 Task: Use Ship in Heavy Sea Effect in this video Movie B.mp4
Action: Mouse pressed left at (316, 147)
Screenshot: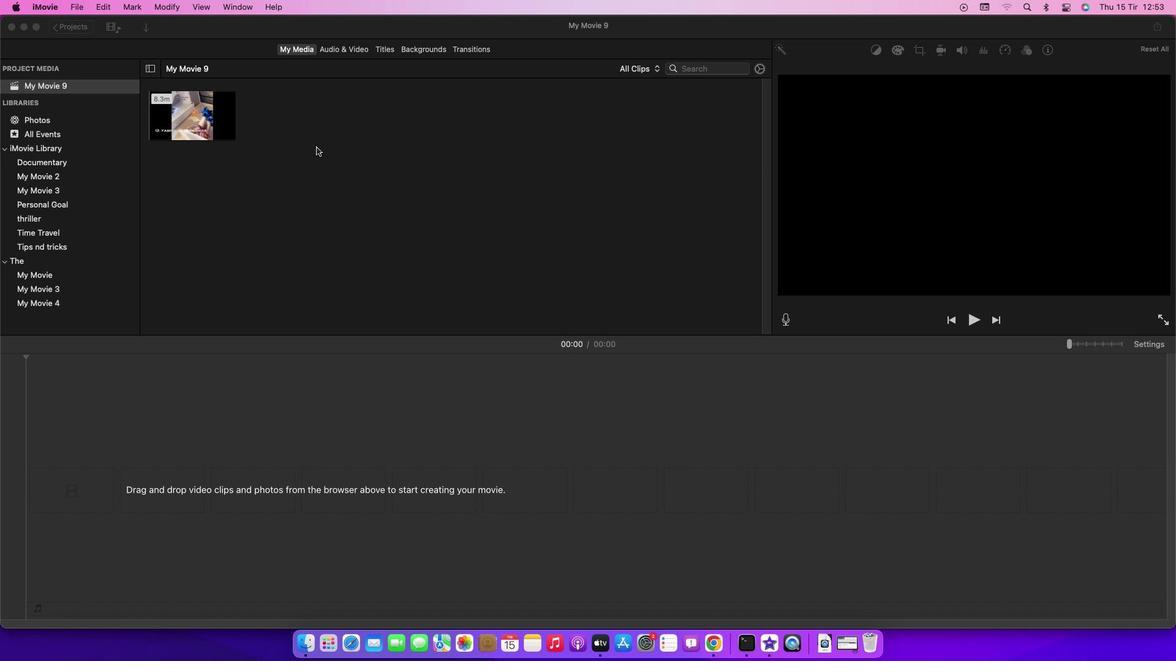 
Action: Mouse moved to (186, 118)
Screenshot: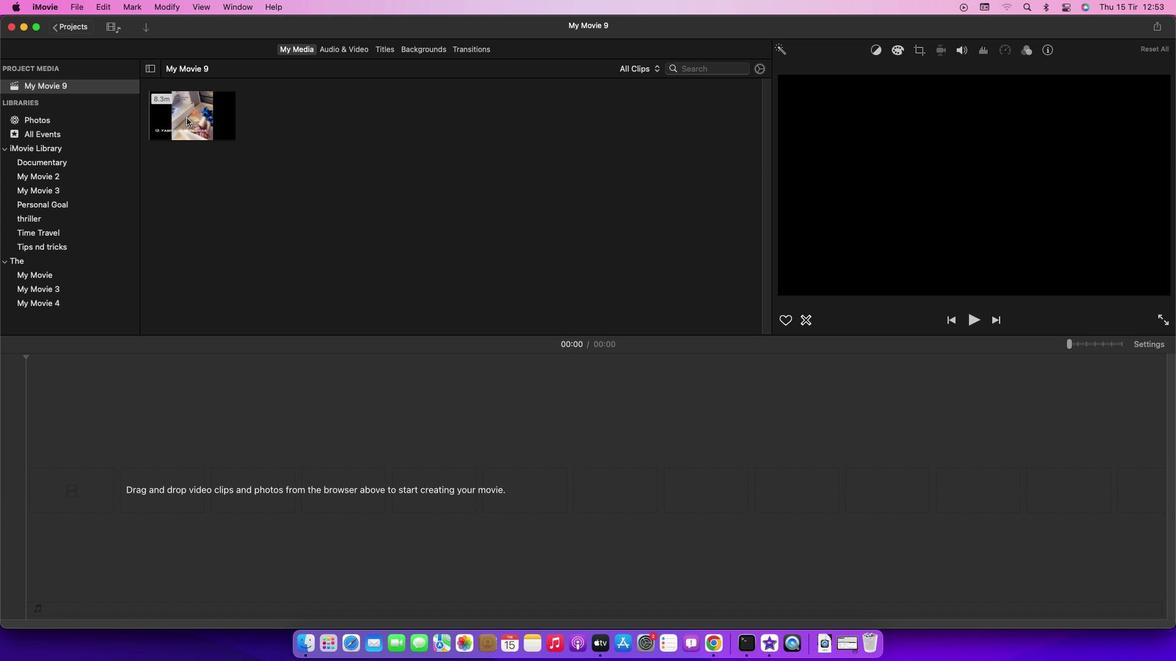 
Action: Mouse pressed left at (186, 118)
Screenshot: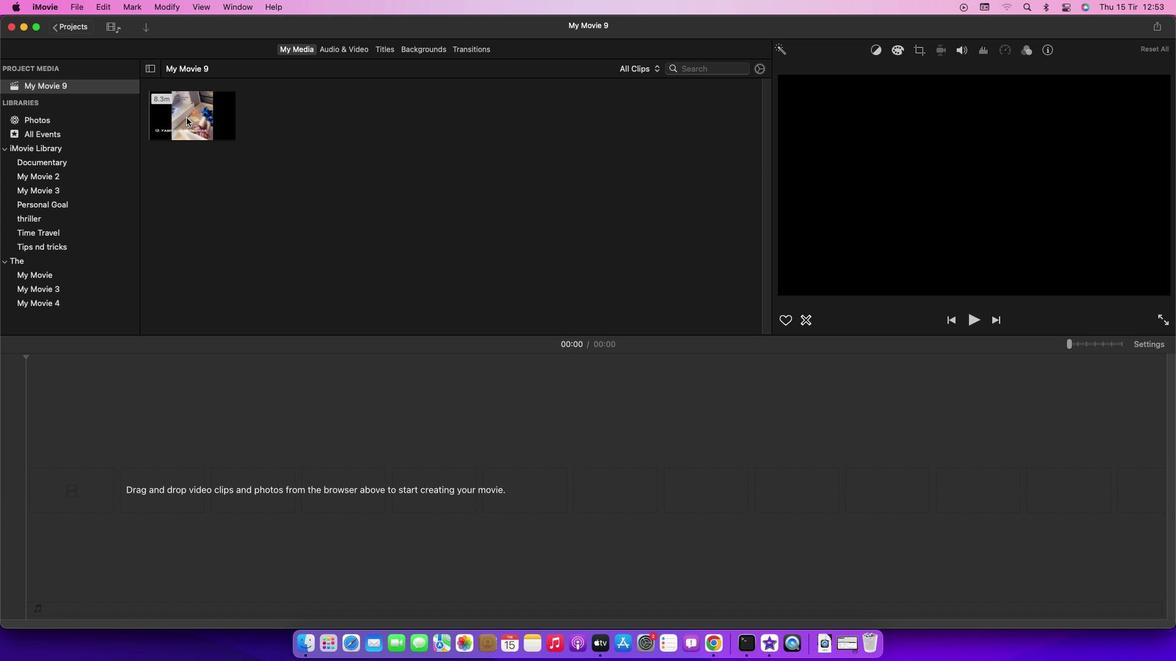 
Action: Mouse moved to (196, 109)
Screenshot: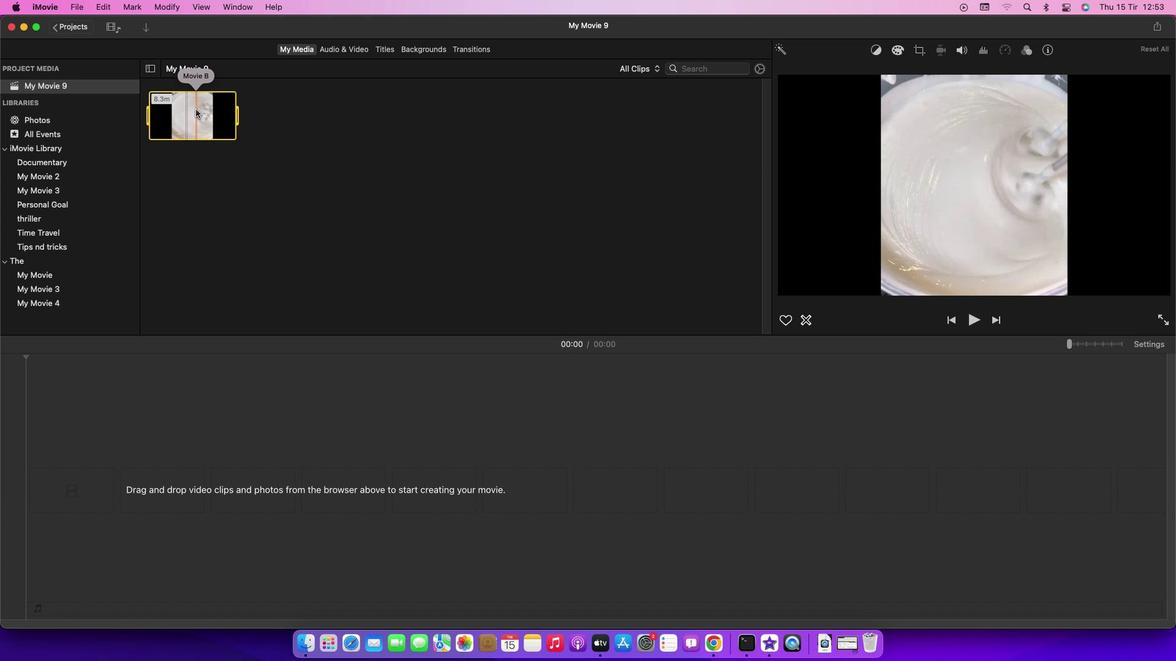 
Action: Mouse pressed left at (196, 109)
Screenshot: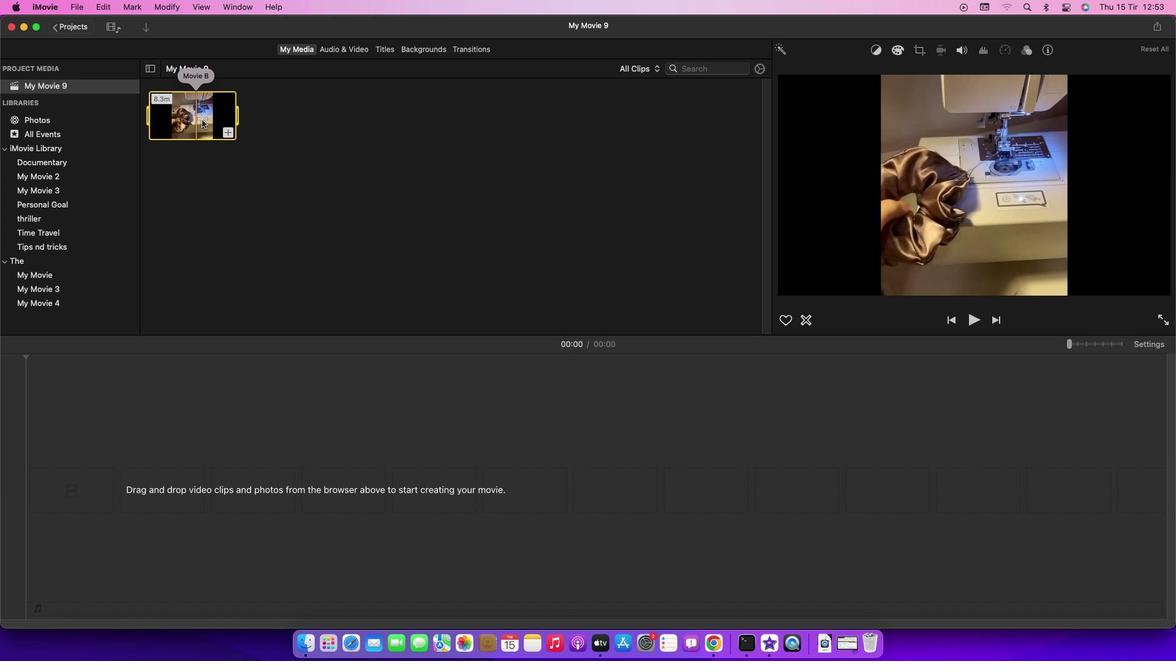 
Action: Mouse moved to (328, 44)
Screenshot: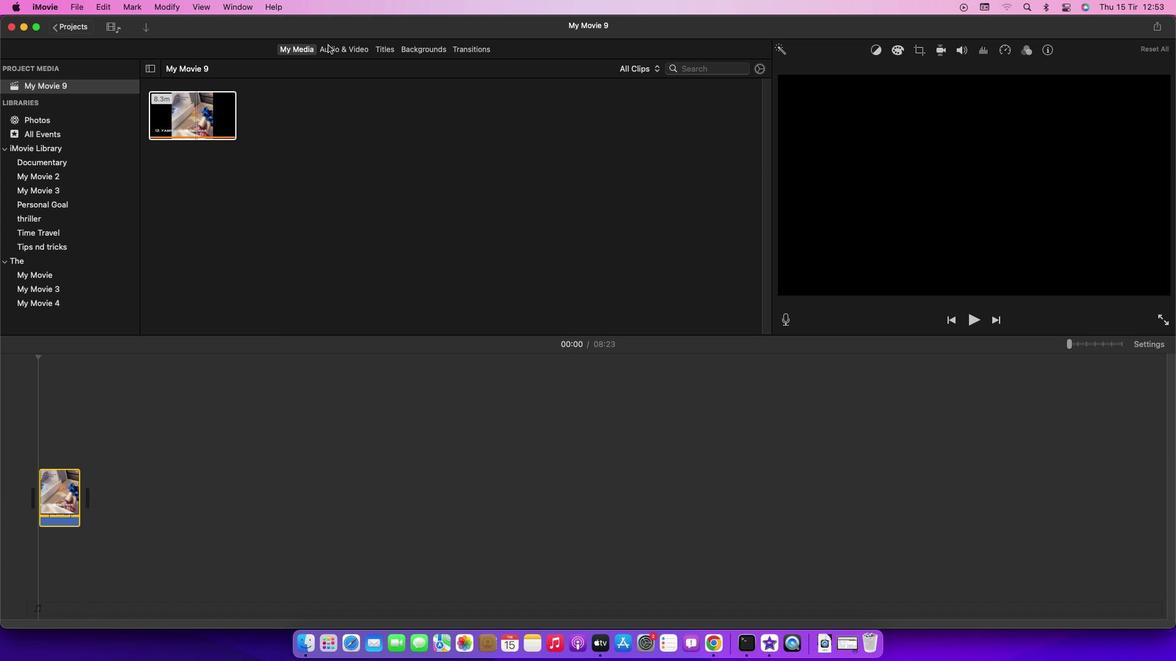 
Action: Mouse pressed left at (328, 44)
Screenshot: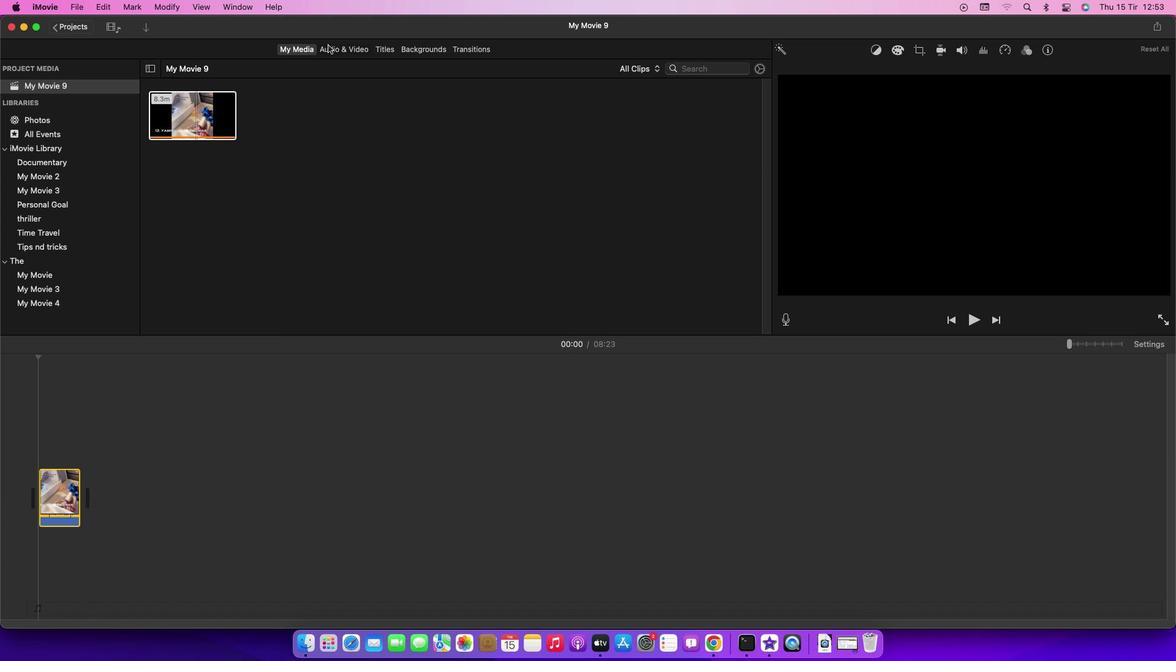 
Action: Mouse moved to (81, 117)
Screenshot: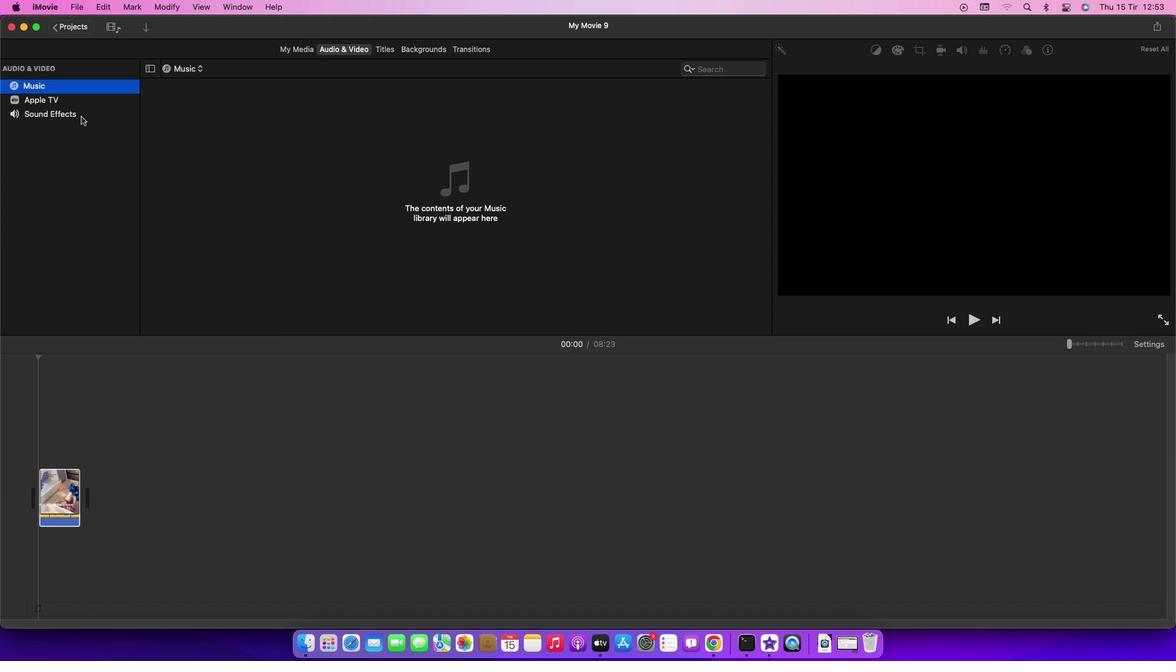 
Action: Mouse pressed left at (81, 117)
Screenshot: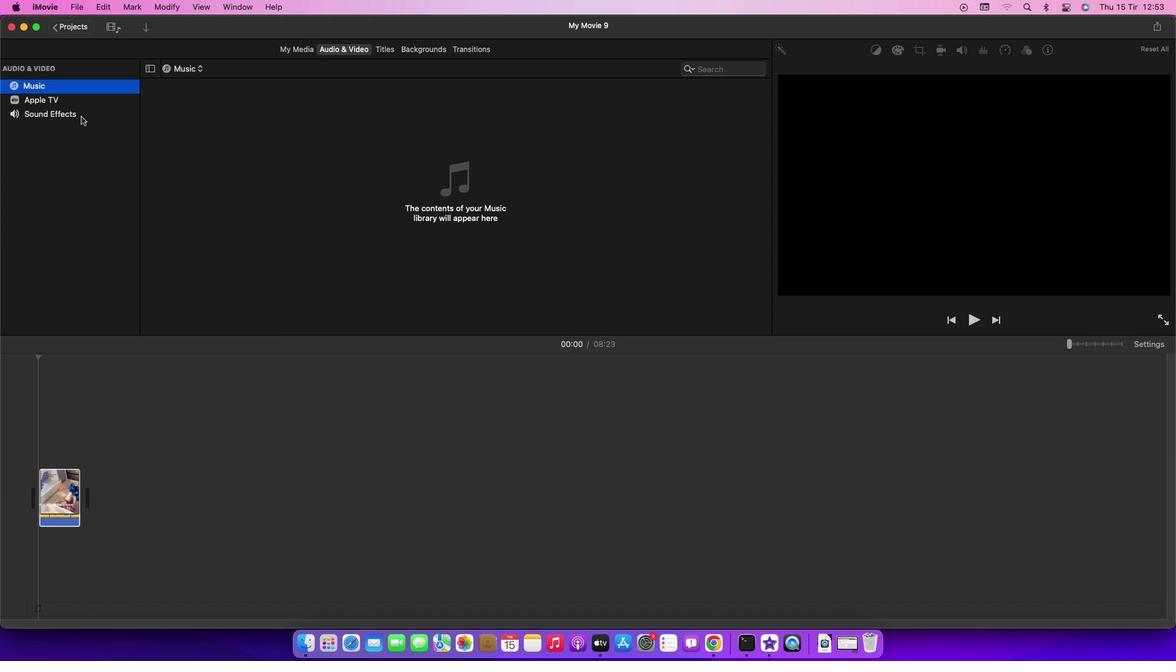 
Action: Mouse moved to (205, 317)
Screenshot: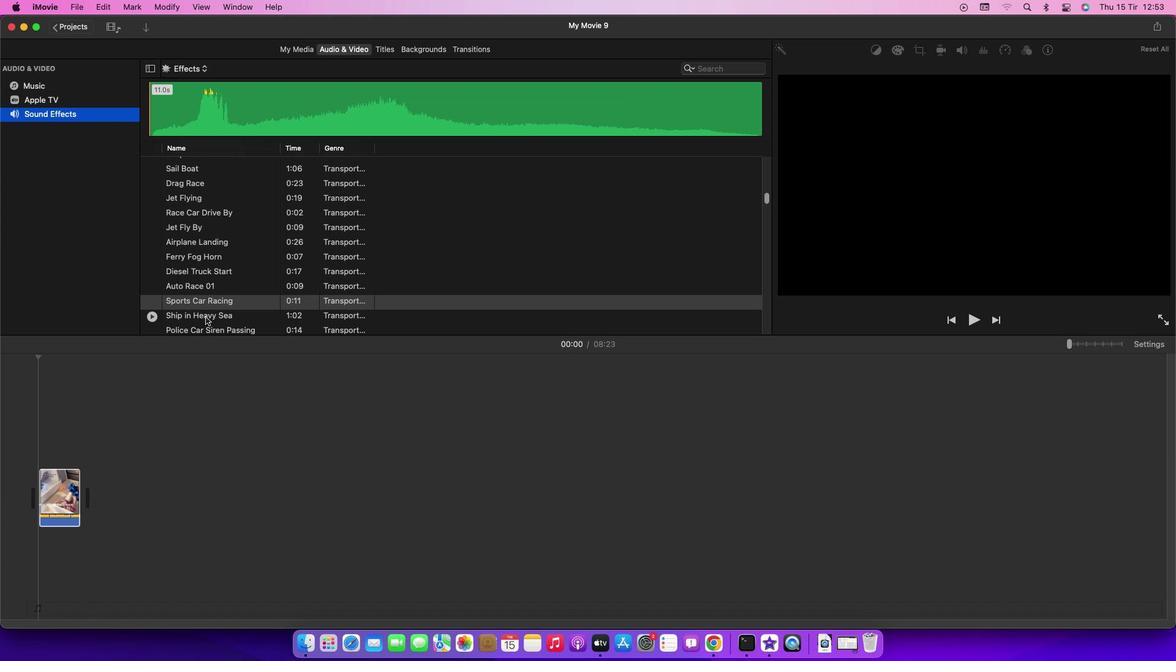 
Action: Mouse pressed left at (205, 317)
Screenshot: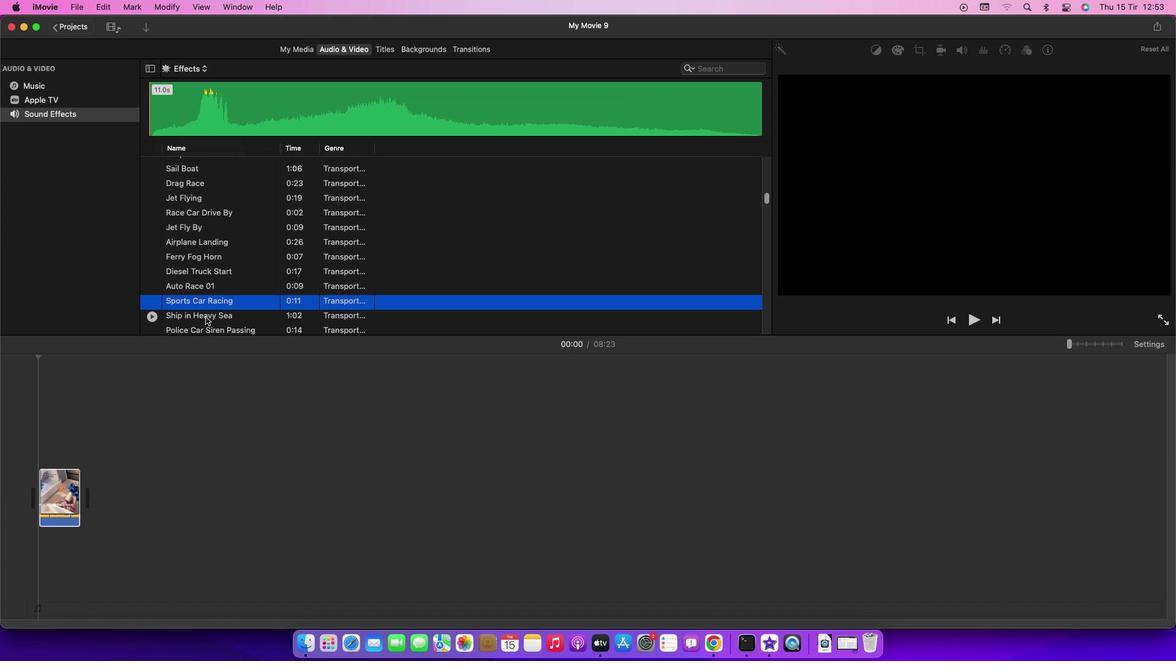 
Action: Mouse moved to (205, 316)
Screenshot: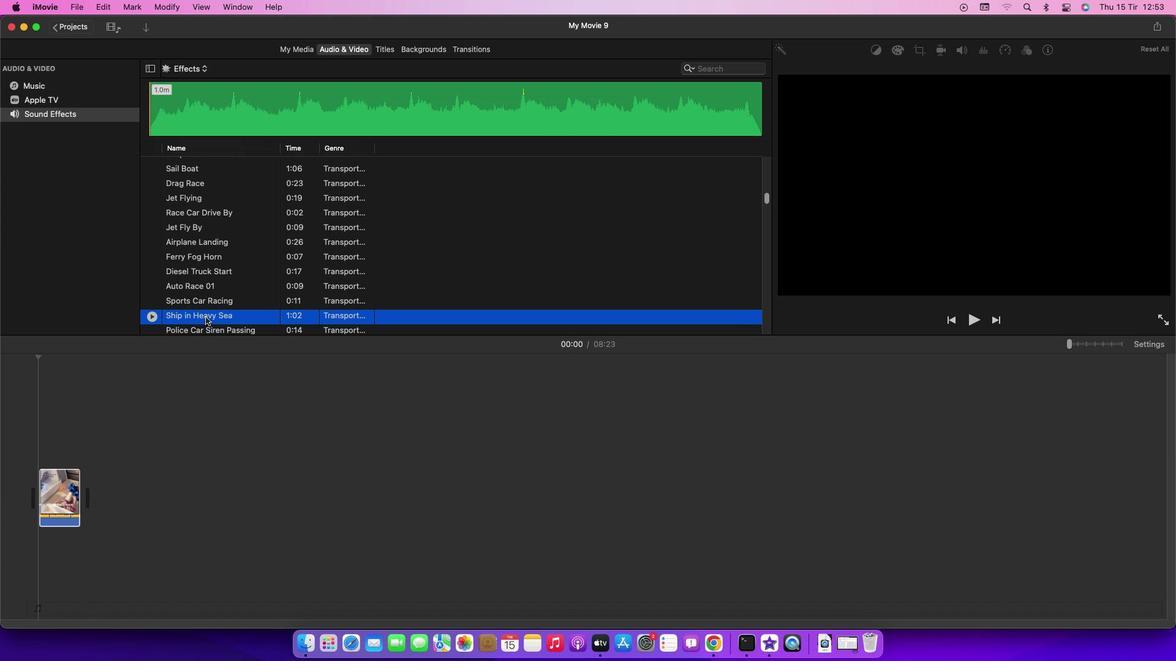 
Action: Mouse pressed left at (205, 316)
Screenshot: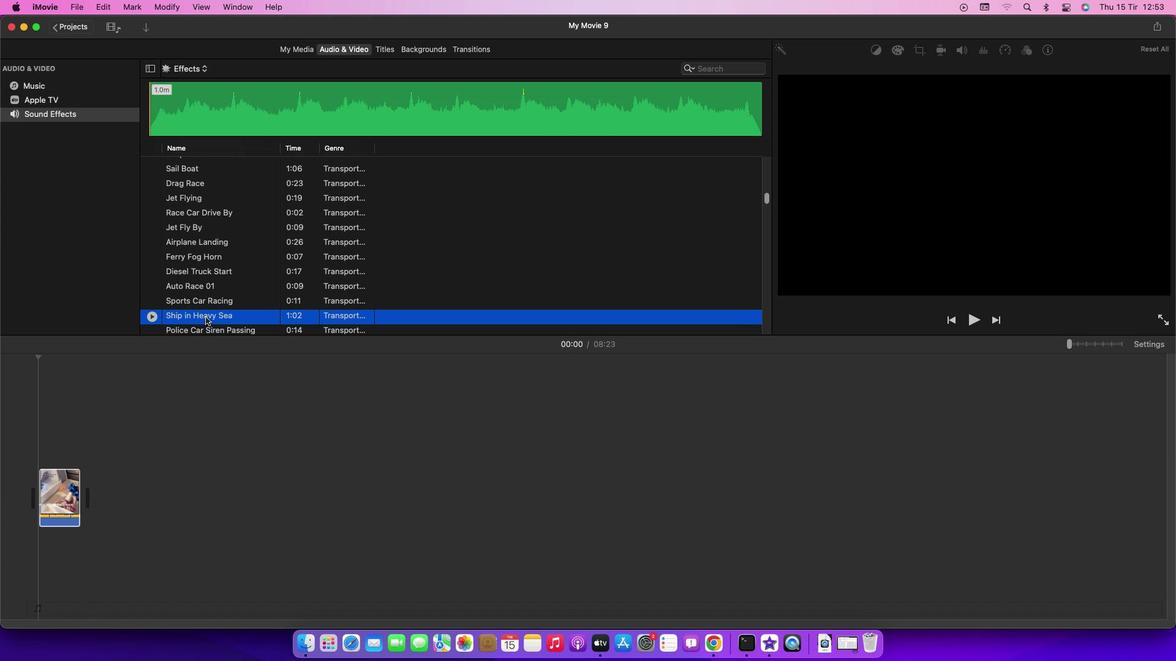 
Action: Mouse moved to (224, 503)
Screenshot: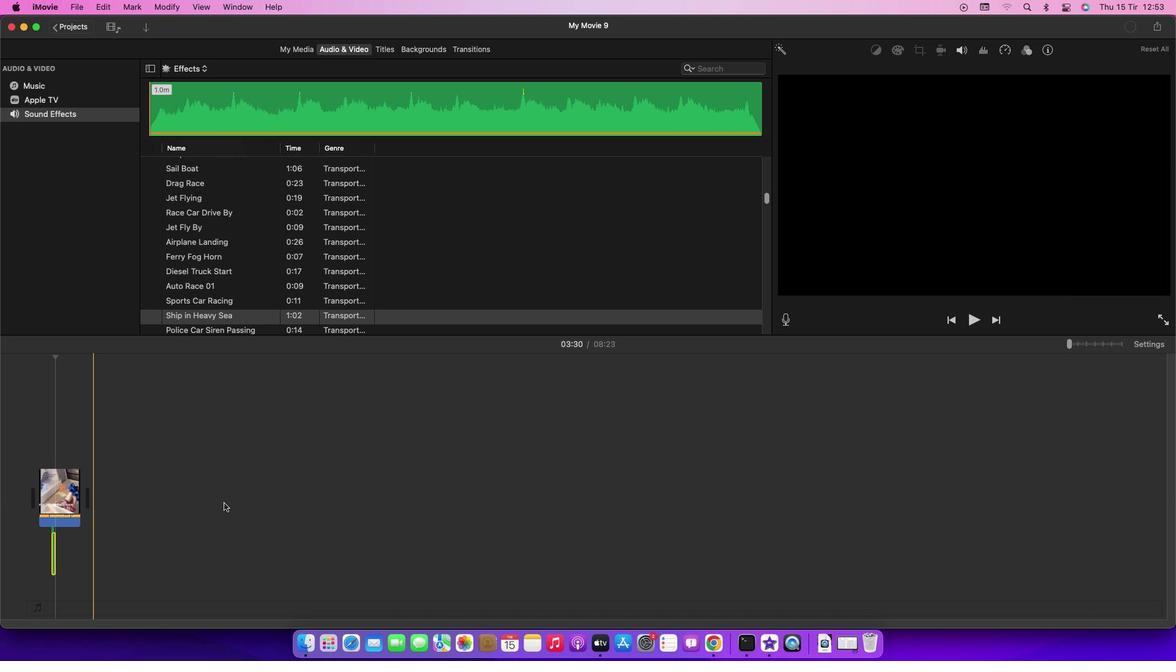 
